 Task: Is the air quality safe for seniors in Chicago due to ongoing wildfires?
Action: Mouse moved to (88, 67)
Screenshot: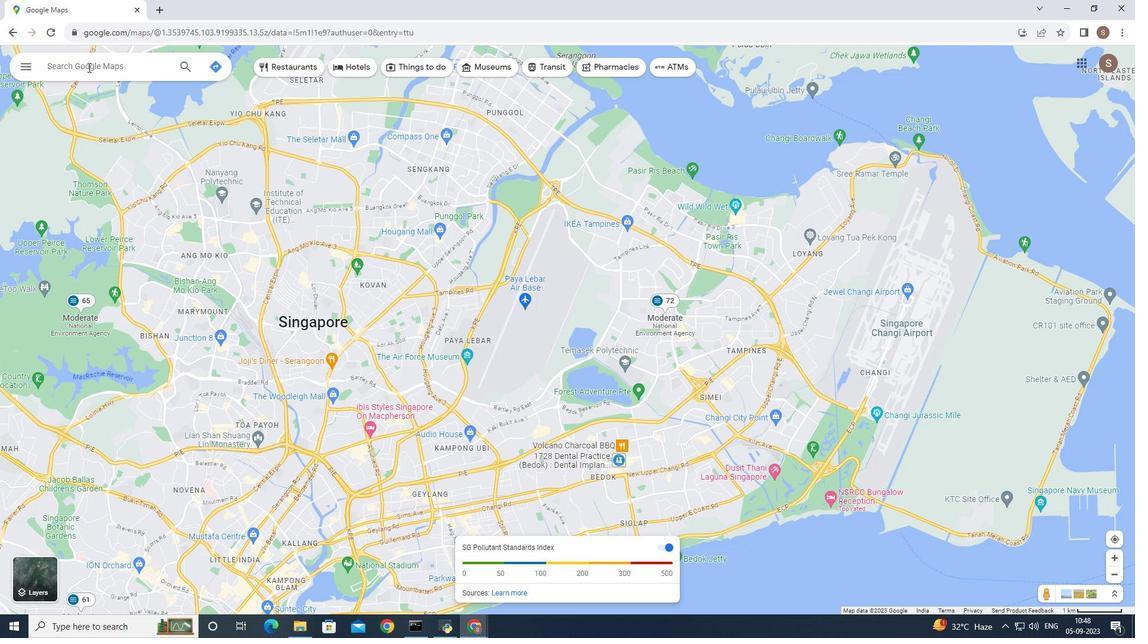 
Action: Mouse pressed left at (88, 67)
Screenshot: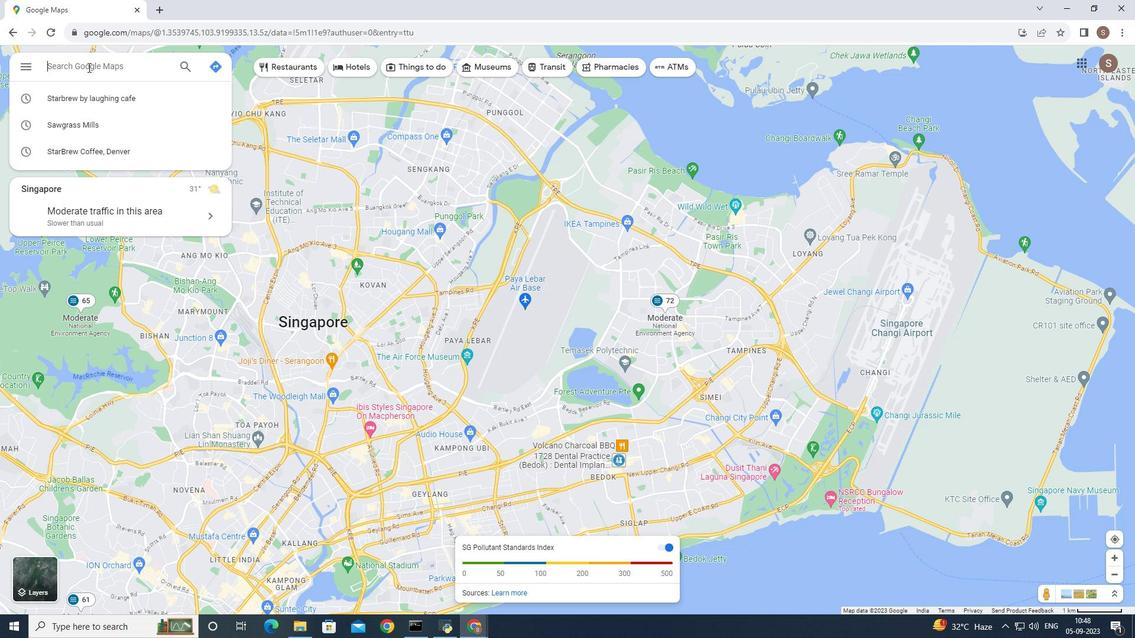 
Action: Key pressed <Key.shift><Key.shift>Chicago<Key.enter>
Screenshot: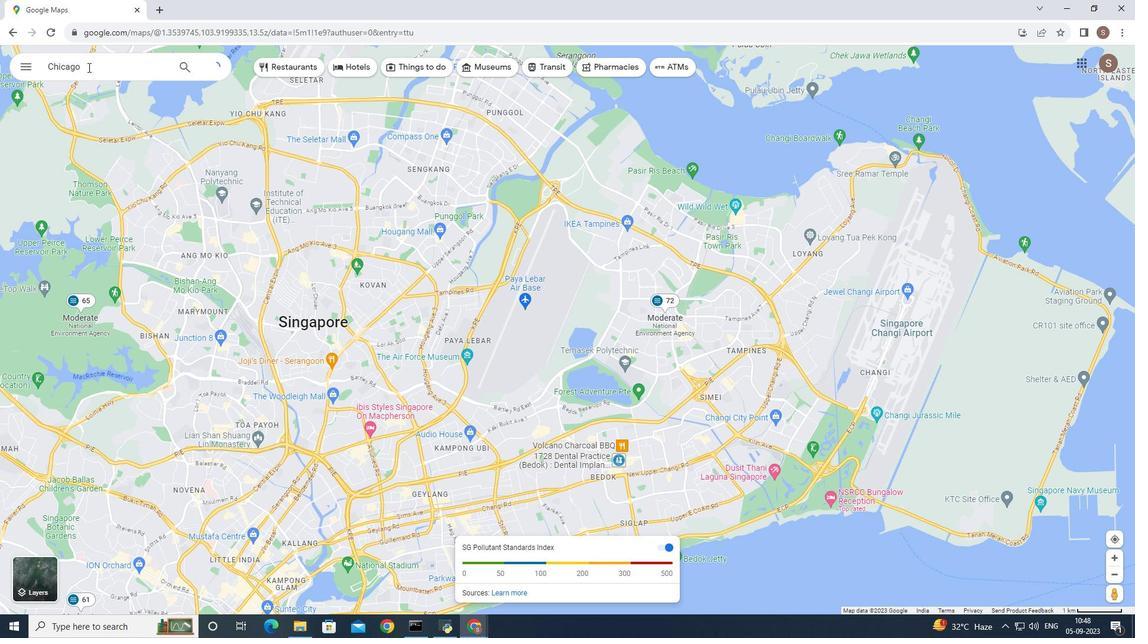 
Action: Mouse moved to (483, 576)
Screenshot: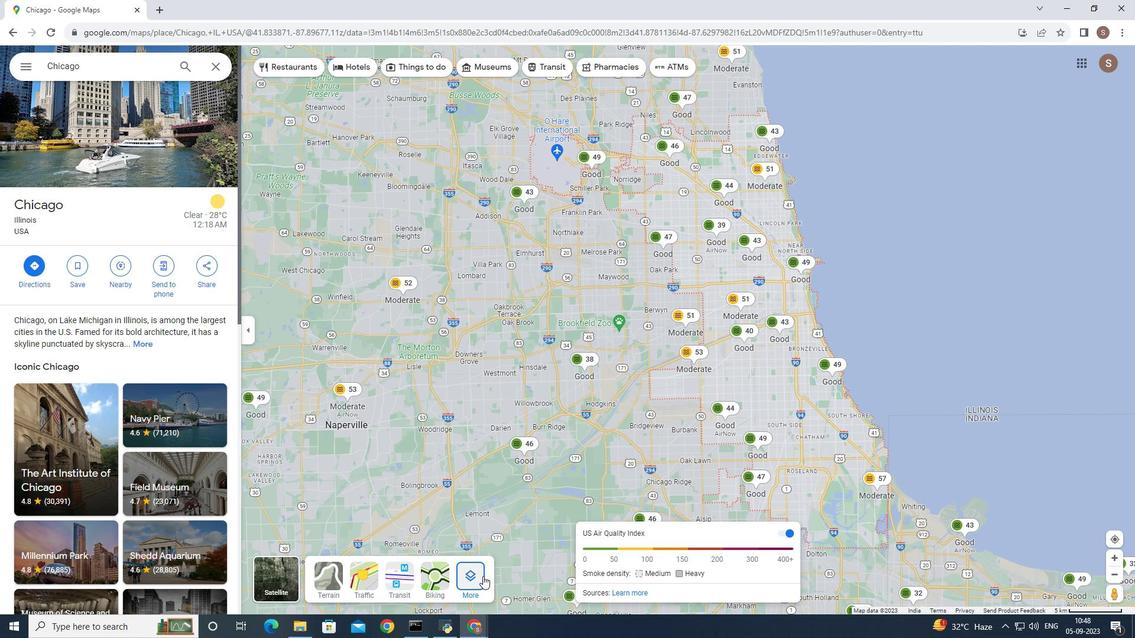 
Action: Mouse pressed left at (483, 576)
Screenshot: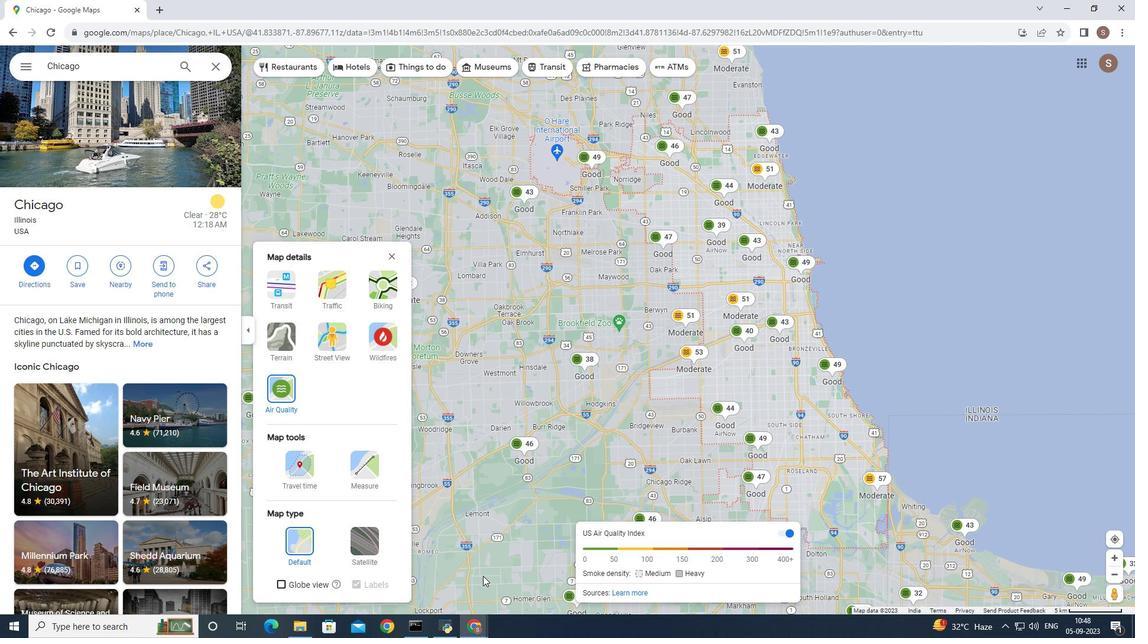 
Action: Mouse moved to (282, 395)
Screenshot: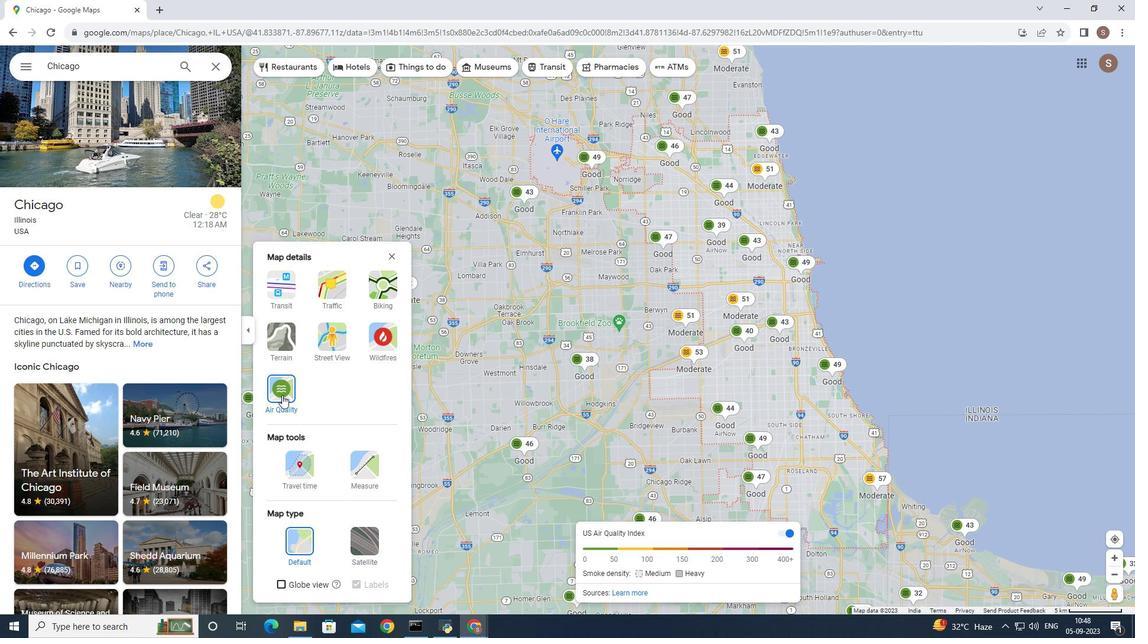 
Action: Mouse pressed left at (282, 395)
Screenshot: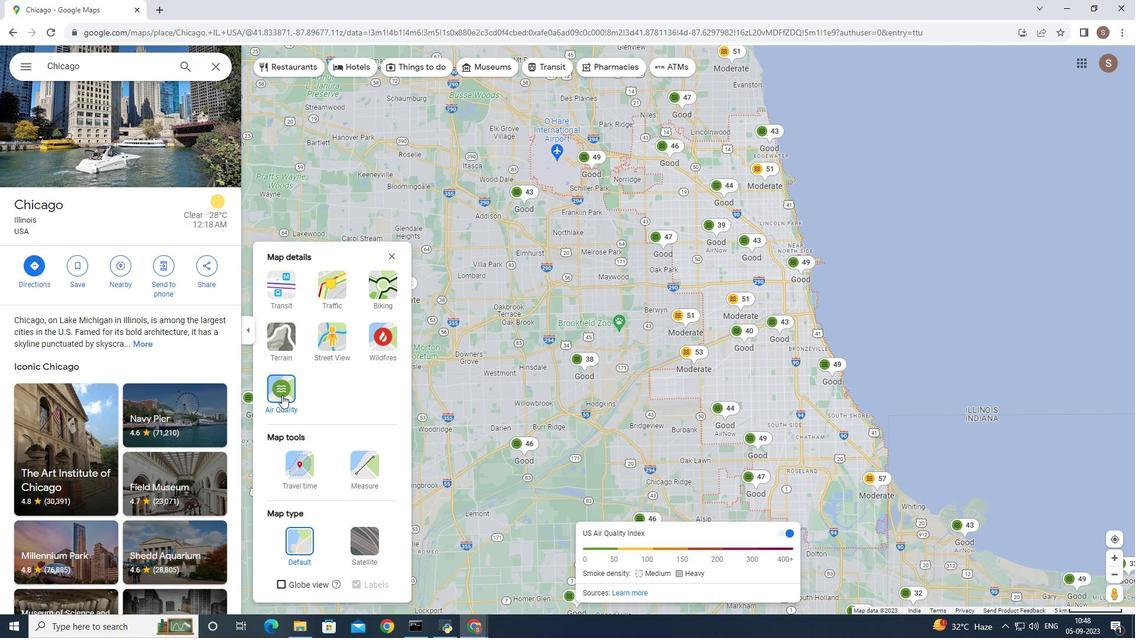 
Action: Mouse pressed left at (282, 395)
Screenshot: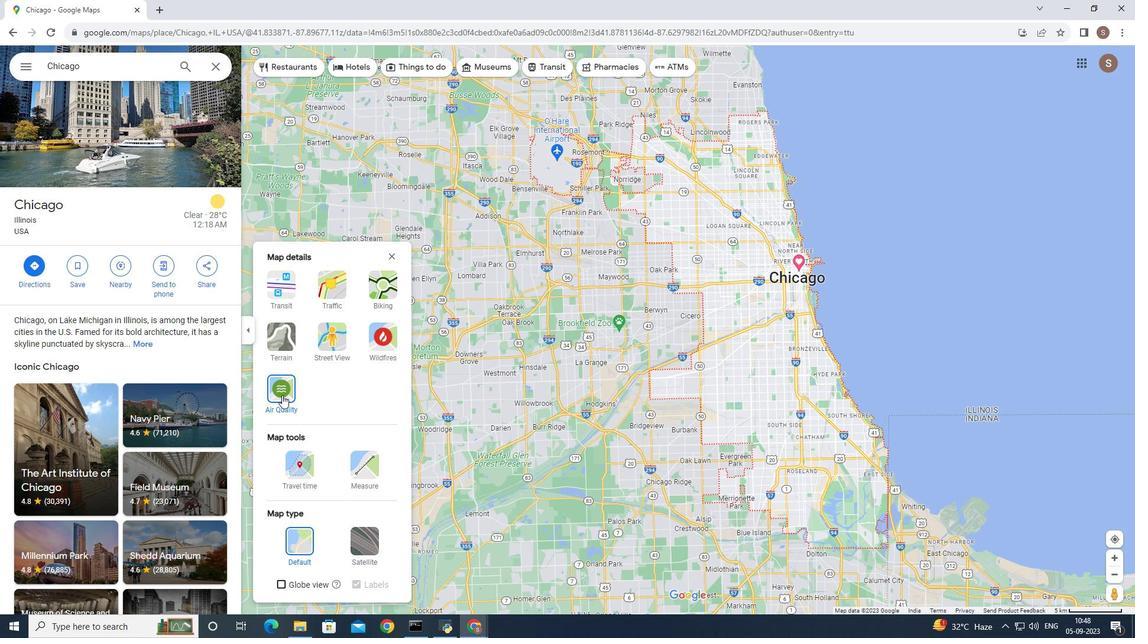 
Action: Mouse moved to (542, 367)
Screenshot: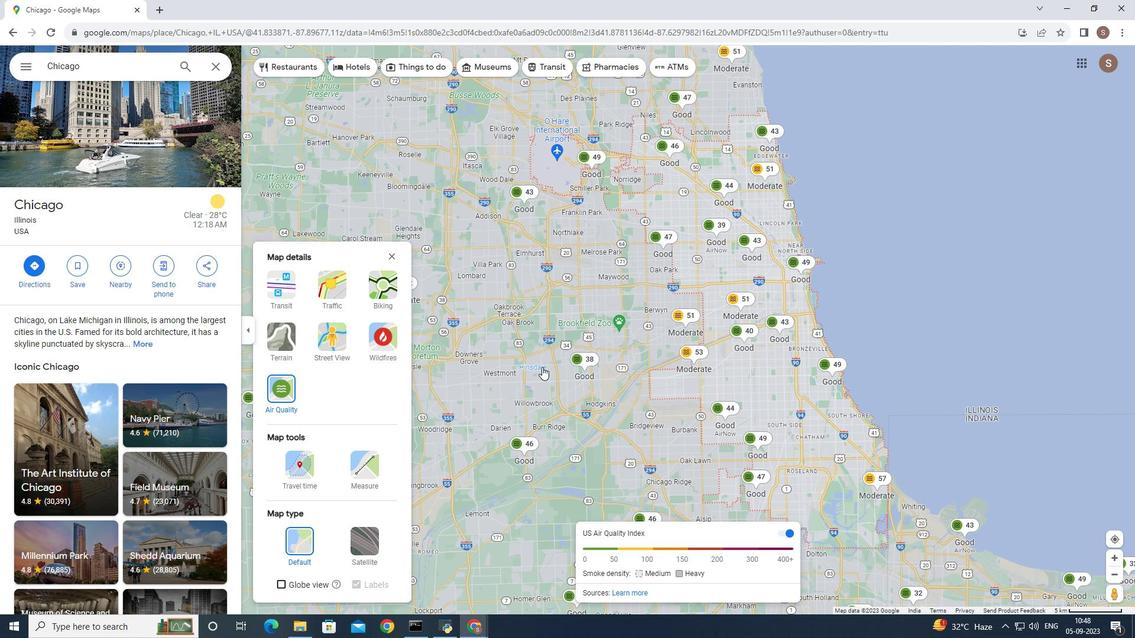 
Action: Mouse scrolled (542, 367) with delta (0, 0)
Screenshot: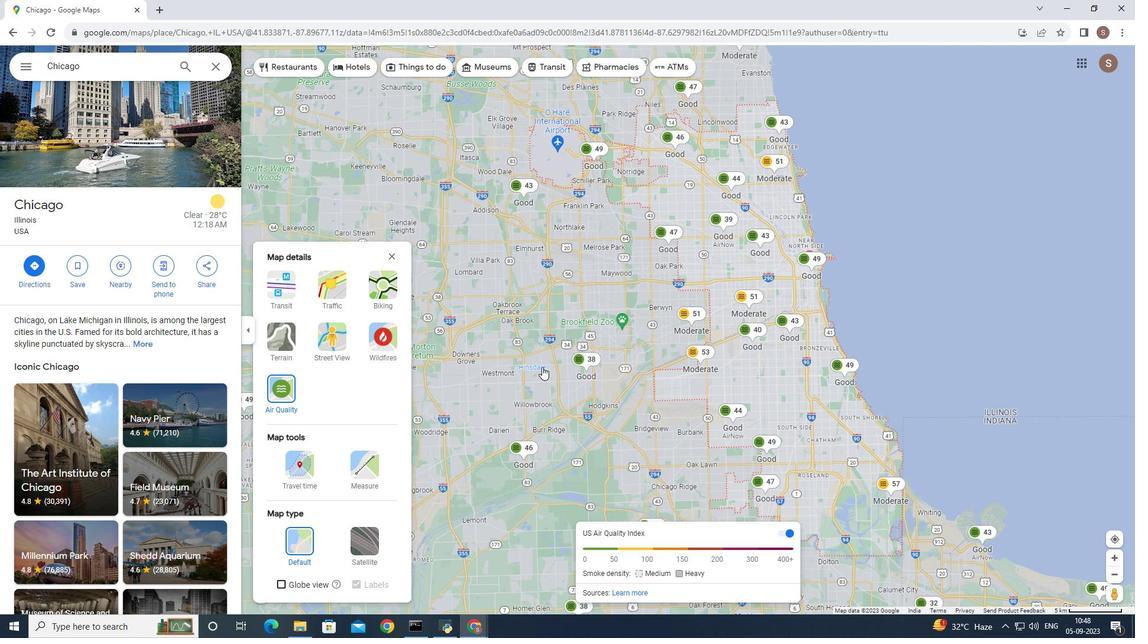 
Action: Mouse scrolled (542, 367) with delta (0, 0)
Screenshot: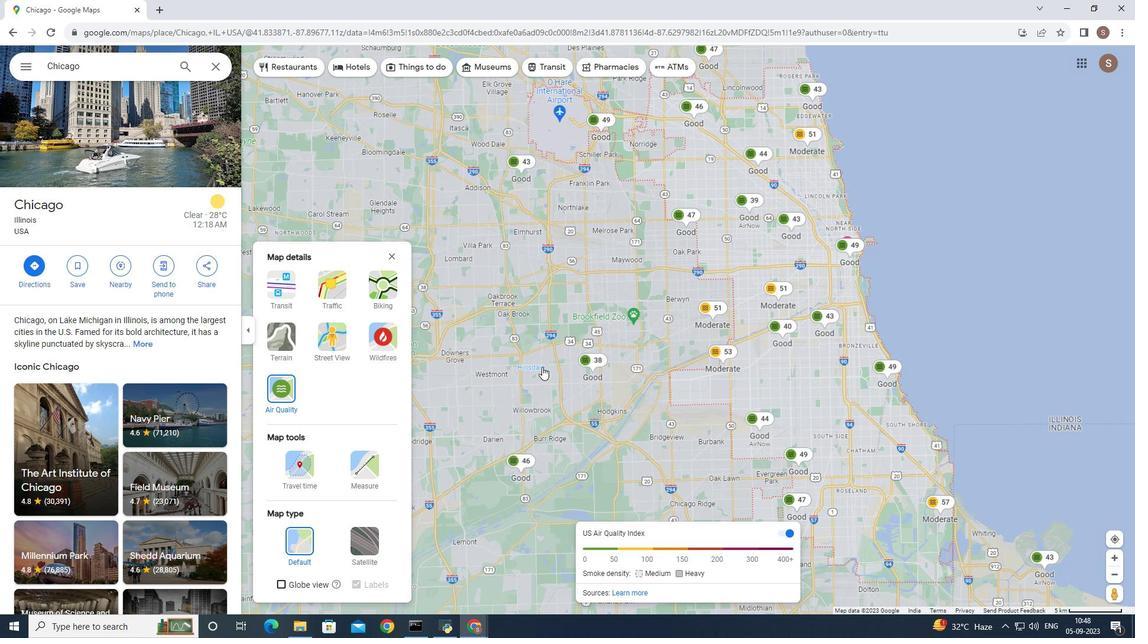 
Action: Mouse scrolled (542, 367) with delta (0, 0)
Screenshot: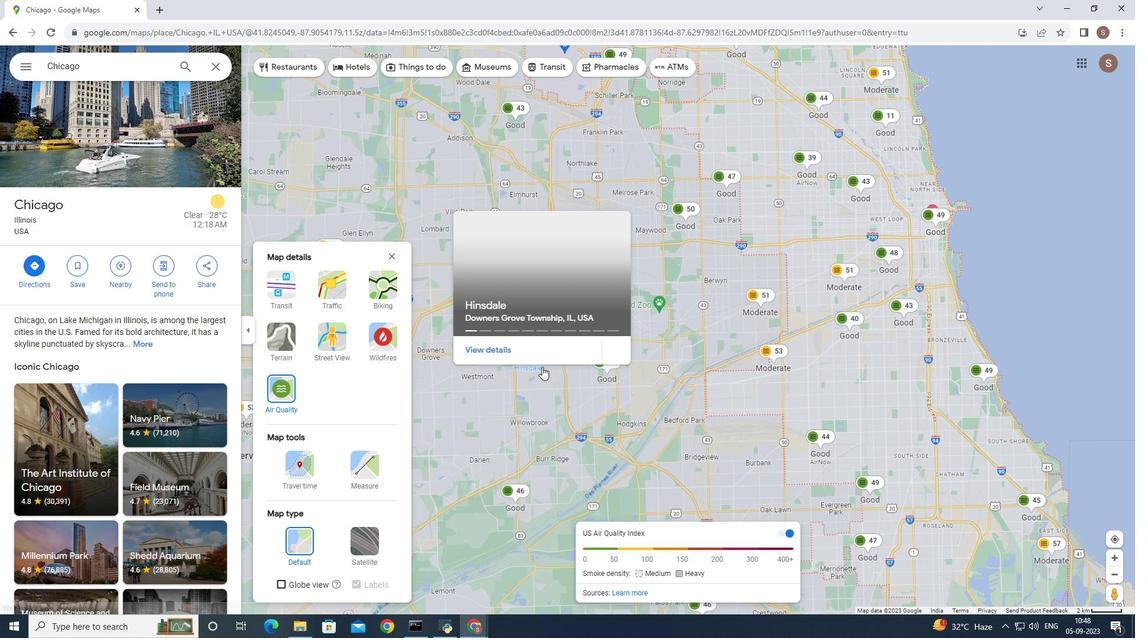 
Action: Mouse moved to (699, 382)
Screenshot: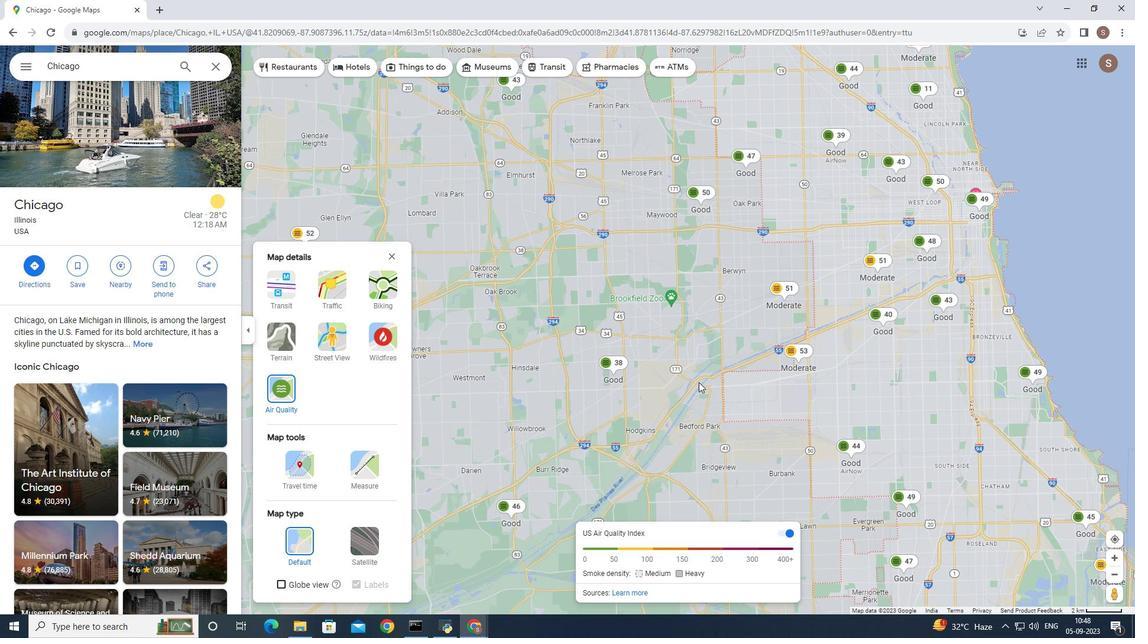 
Action: Mouse scrolled (699, 383) with delta (0, 0)
Screenshot: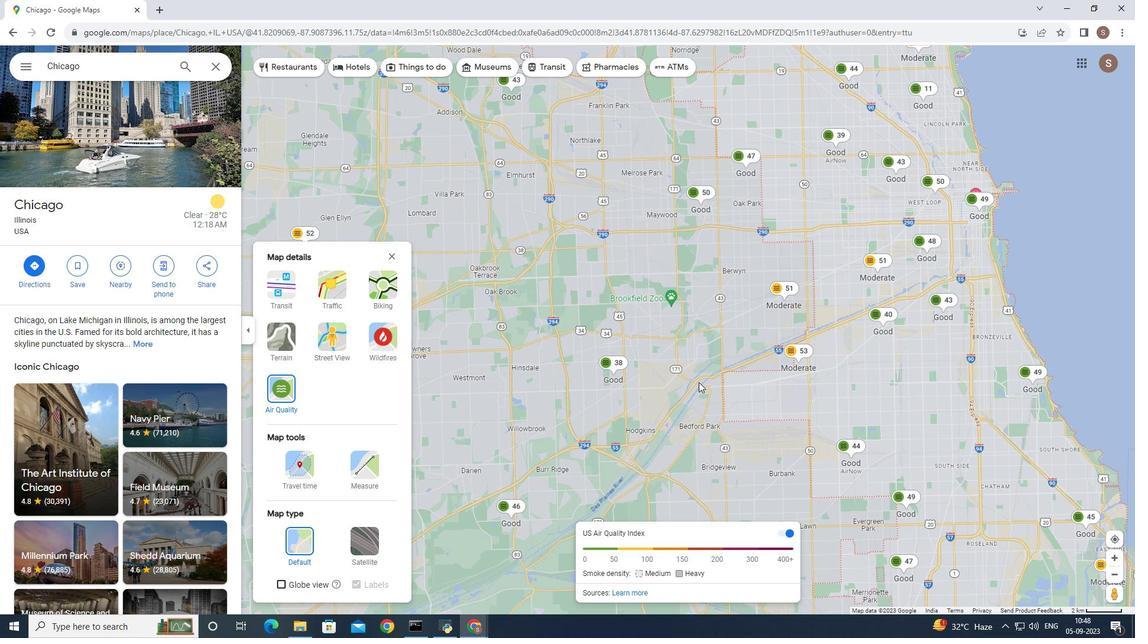 
Action: Mouse scrolled (699, 383) with delta (0, 0)
Screenshot: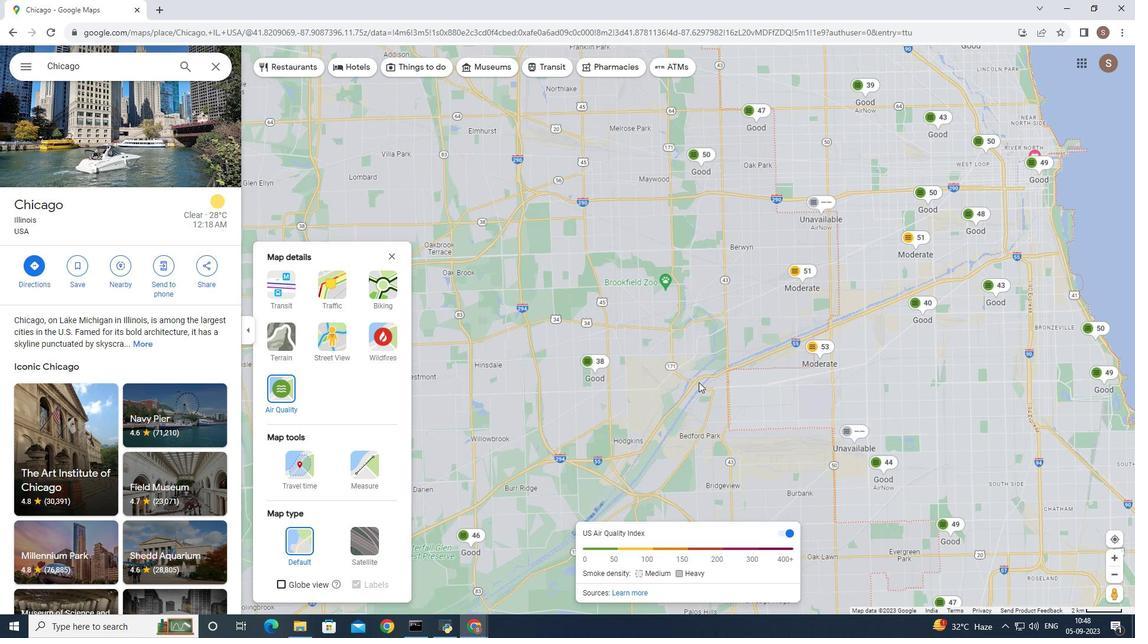 
Action: Mouse scrolled (699, 383) with delta (0, 0)
Screenshot: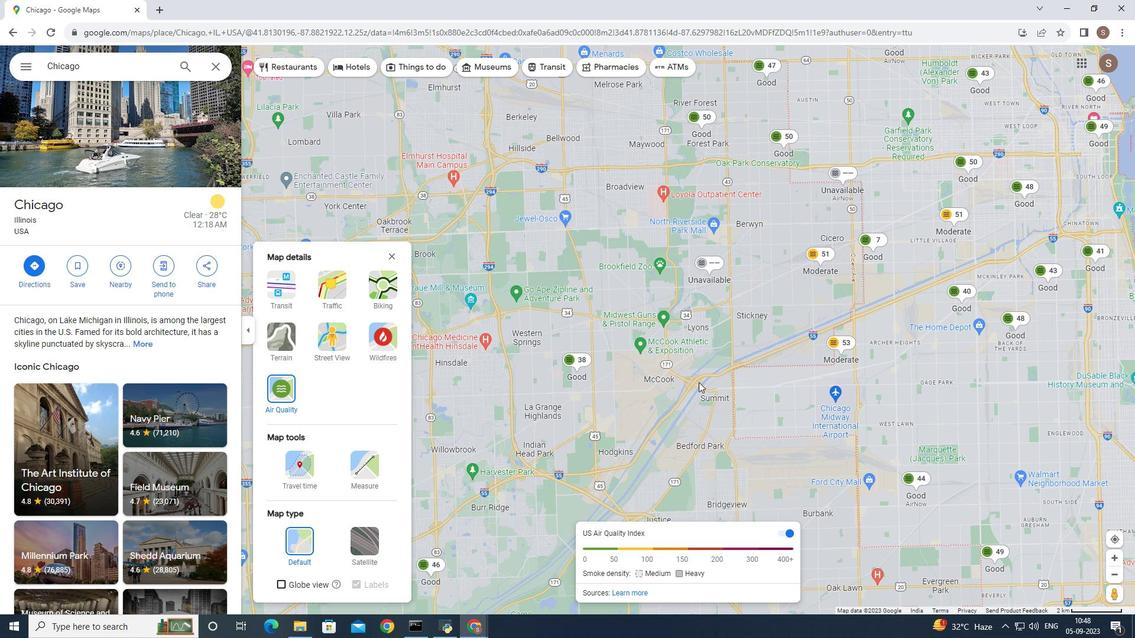 
Action: Mouse scrolled (699, 383) with delta (0, 0)
Screenshot: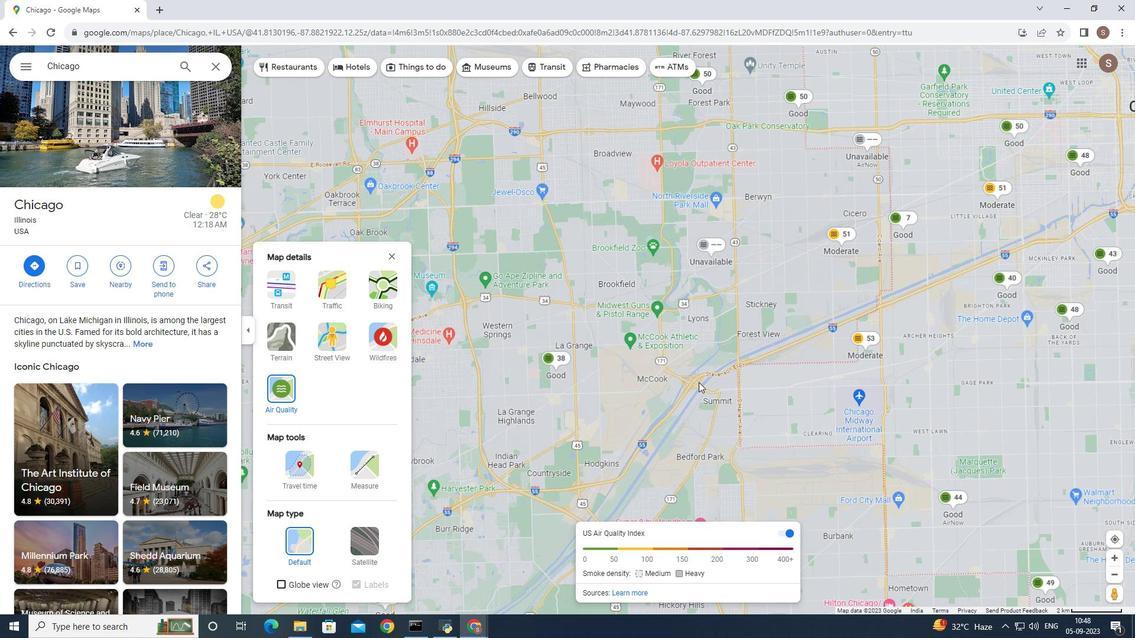 
Action: Mouse scrolled (699, 383) with delta (0, 0)
Screenshot: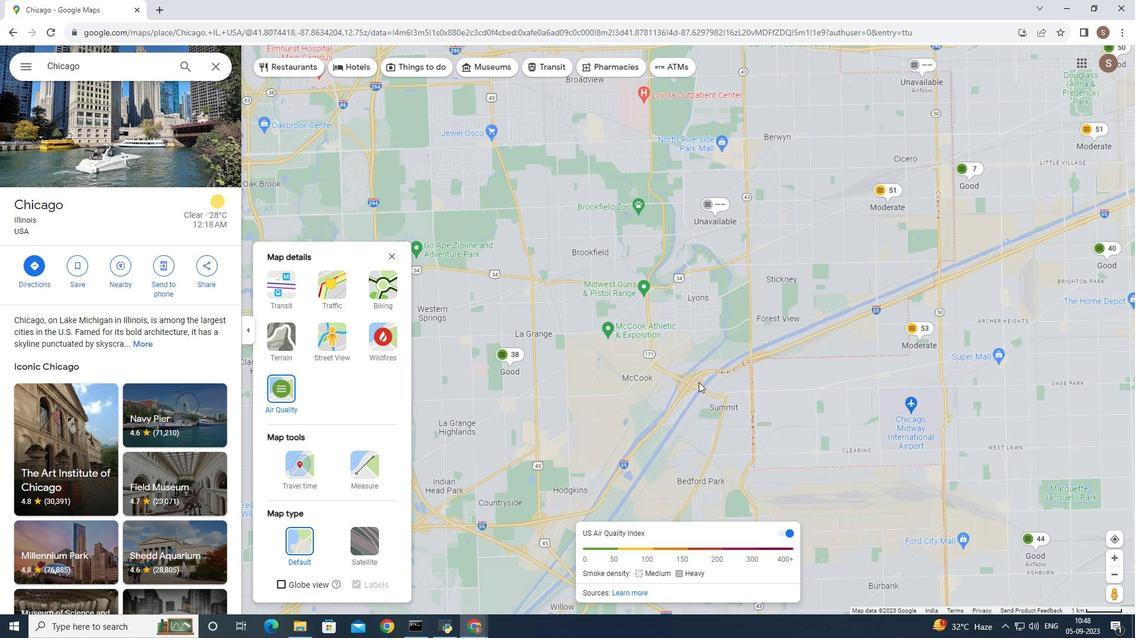 
Action: Mouse moved to (687, 385)
Screenshot: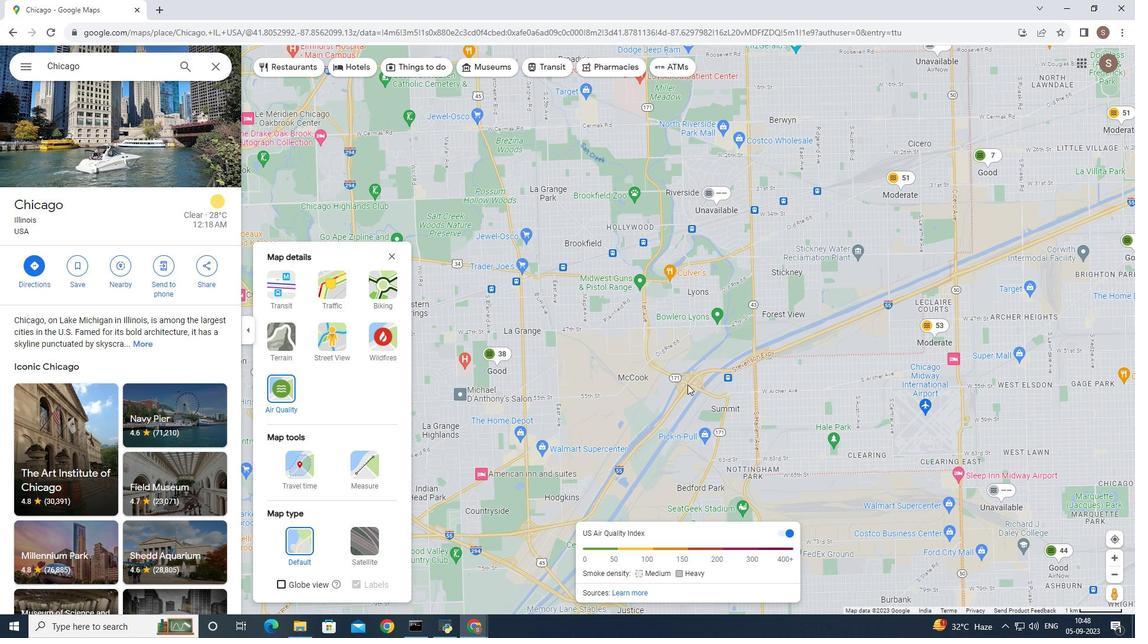 
Action: Mouse scrolled (687, 385) with delta (0, 0)
Screenshot: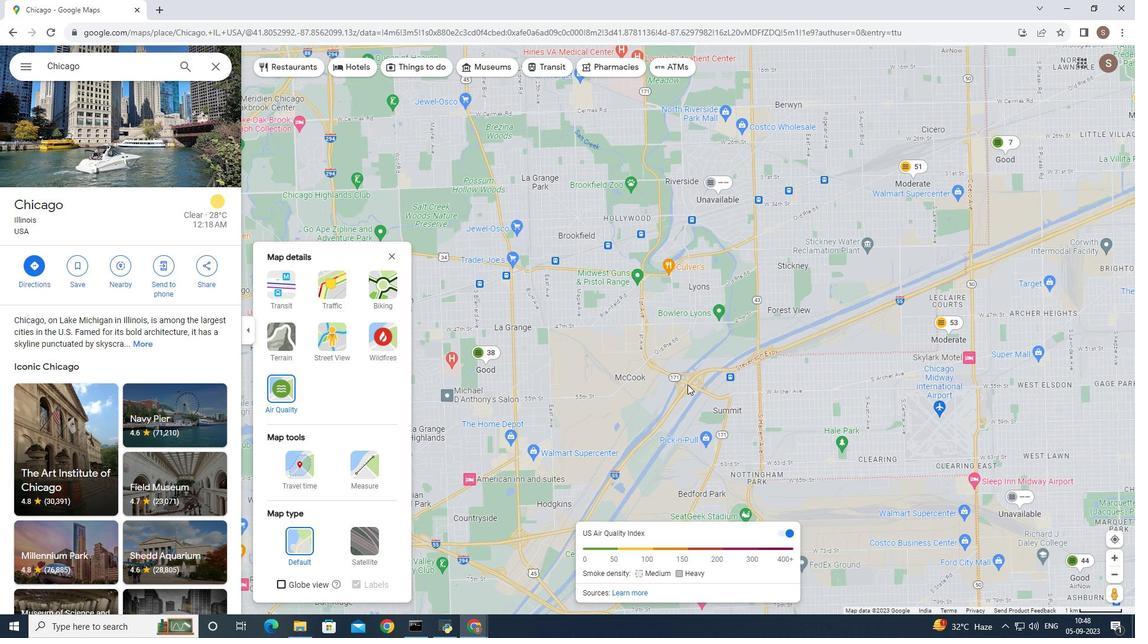 
Action: Mouse moved to (703, 343)
Screenshot: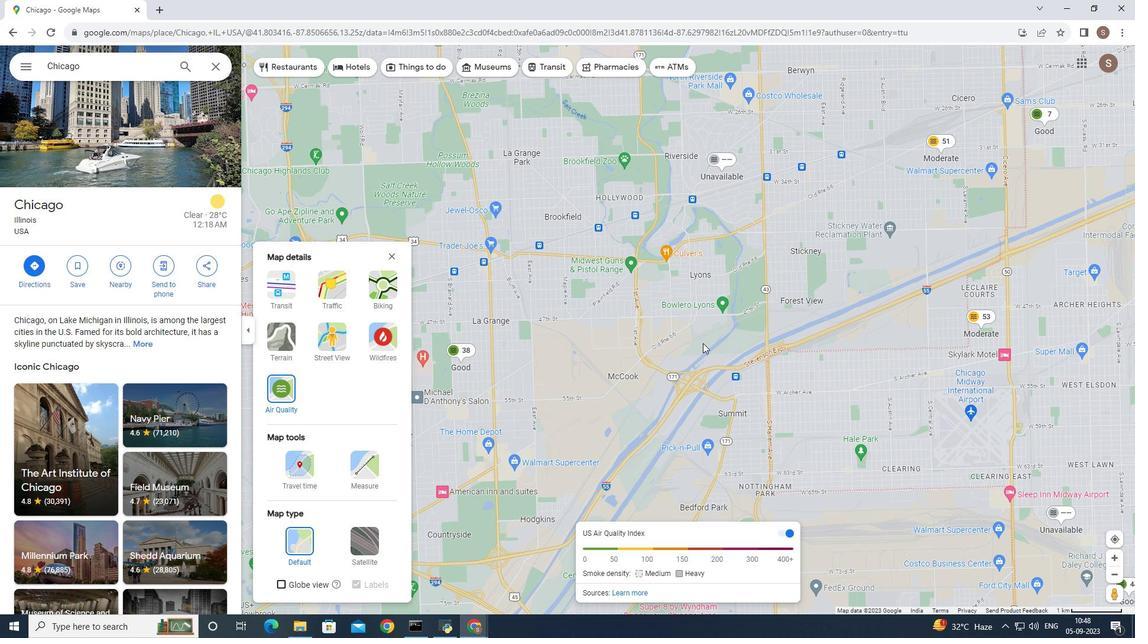 
Action: Mouse pressed left at (703, 343)
Screenshot: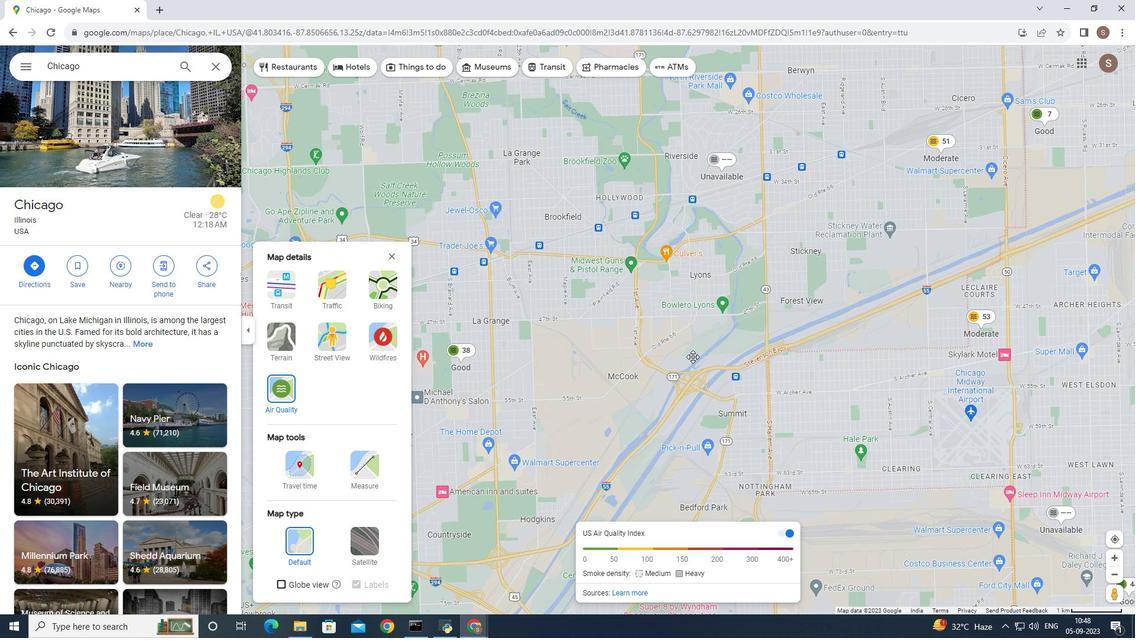 
Action: Mouse moved to (670, 454)
Screenshot: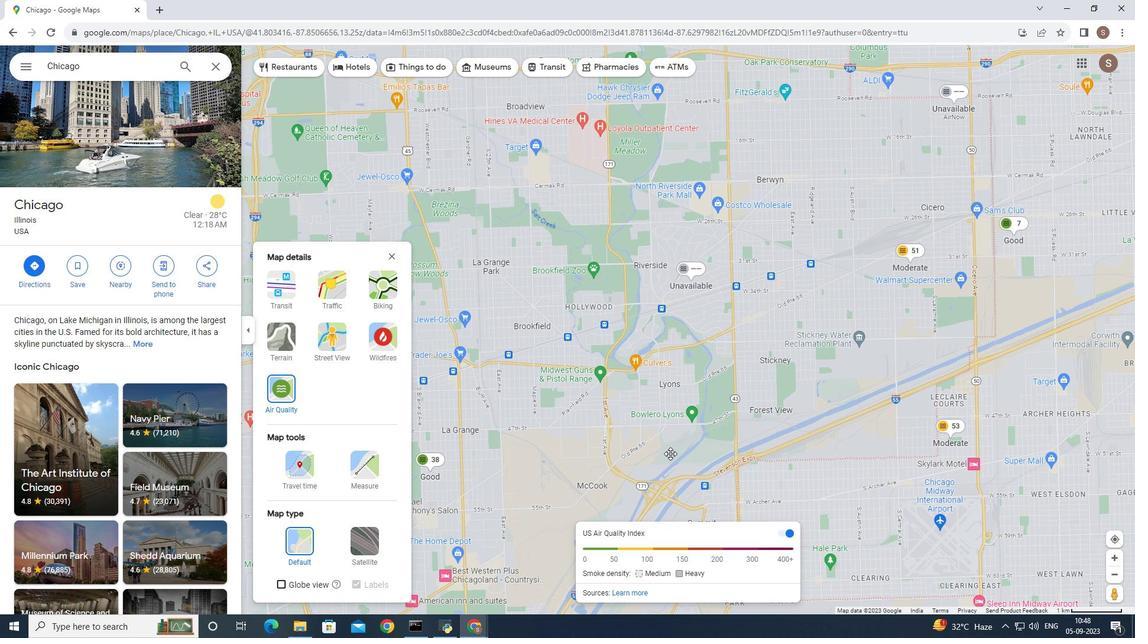 
